 Task: Click on the option Skills.
Action: Mouse moved to (656, 89)
Screenshot: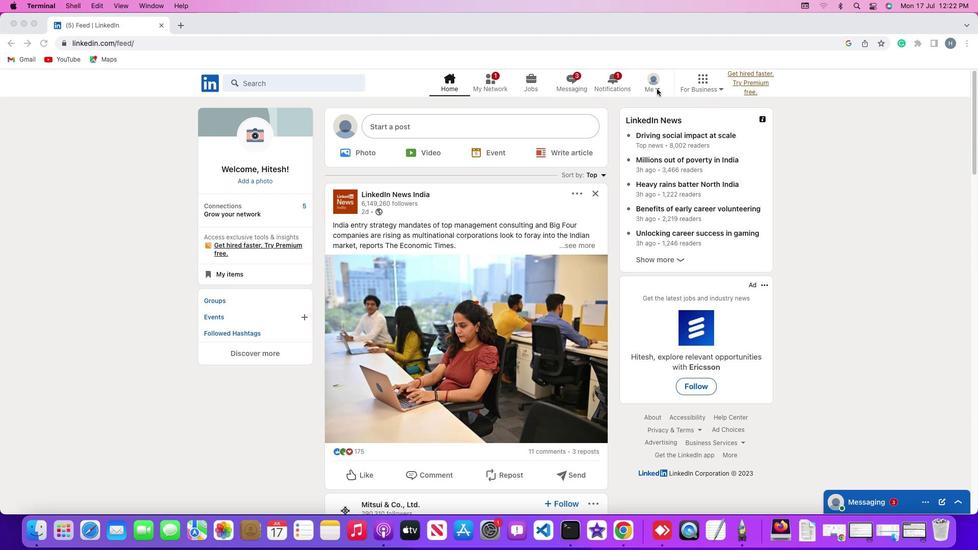 
Action: Mouse pressed left at (656, 89)
Screenshot: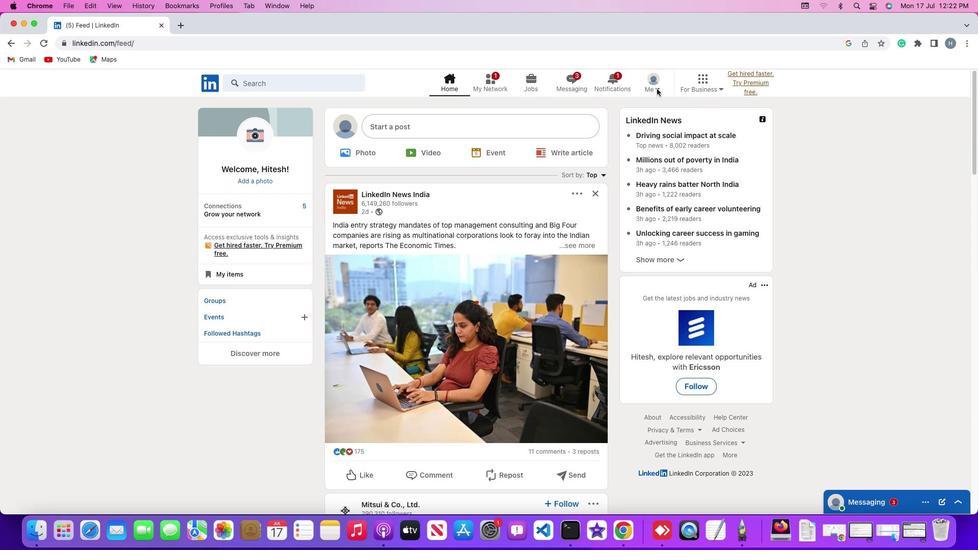 
Action: Mouse moved to (656, 89)
Screenshot: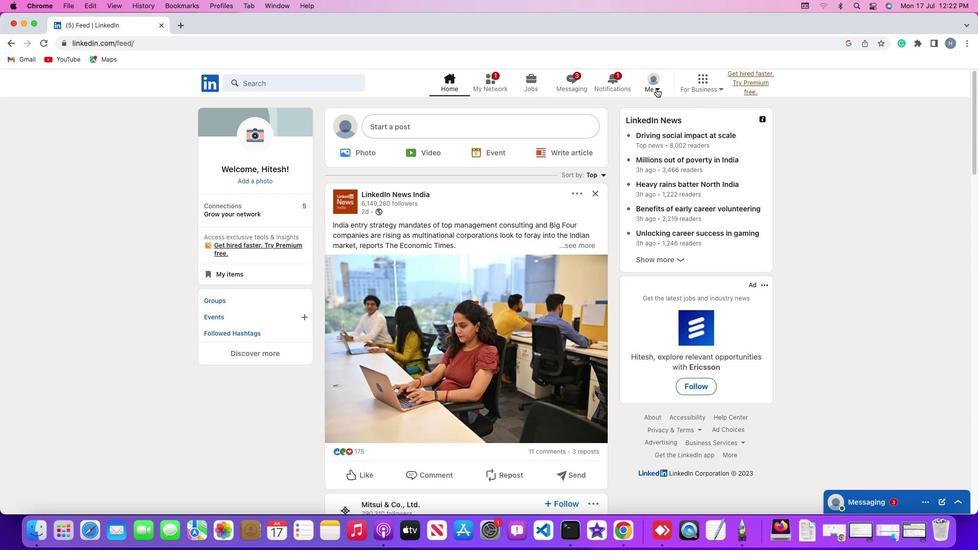 
Action: Mouse pressed left at (656, 89)
Screenshot: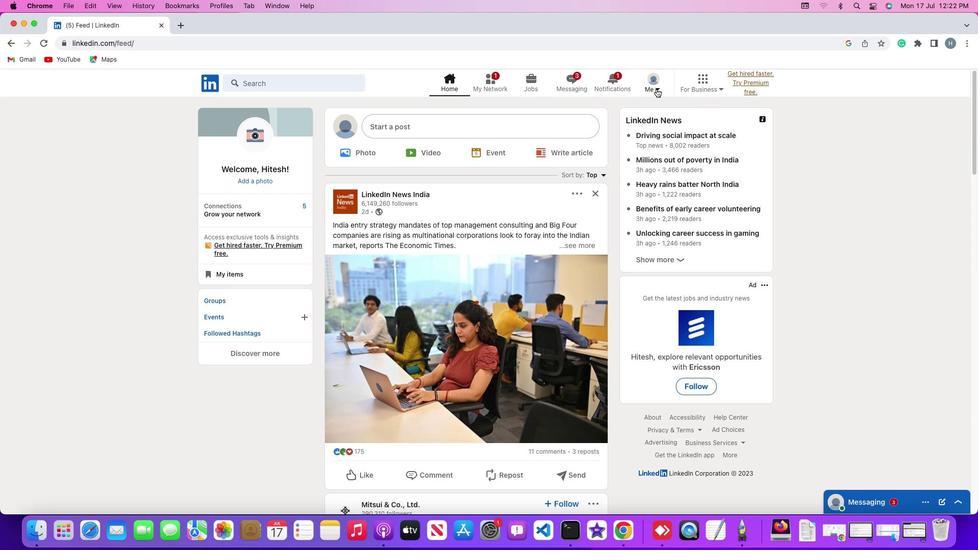 
Action: Mouse moved to (590, 196)
Screenshot: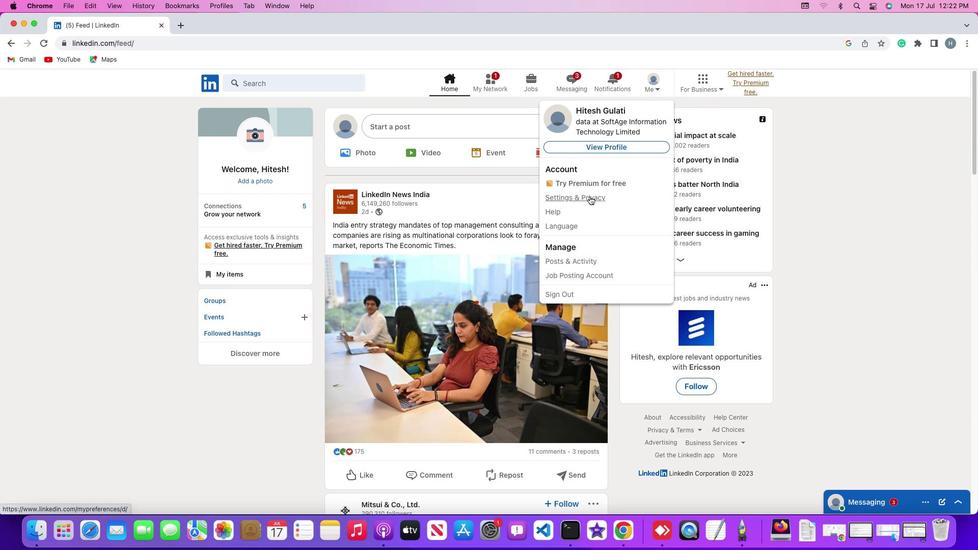 
Action: Mouse pressed left at (590, 196)
Screenshot: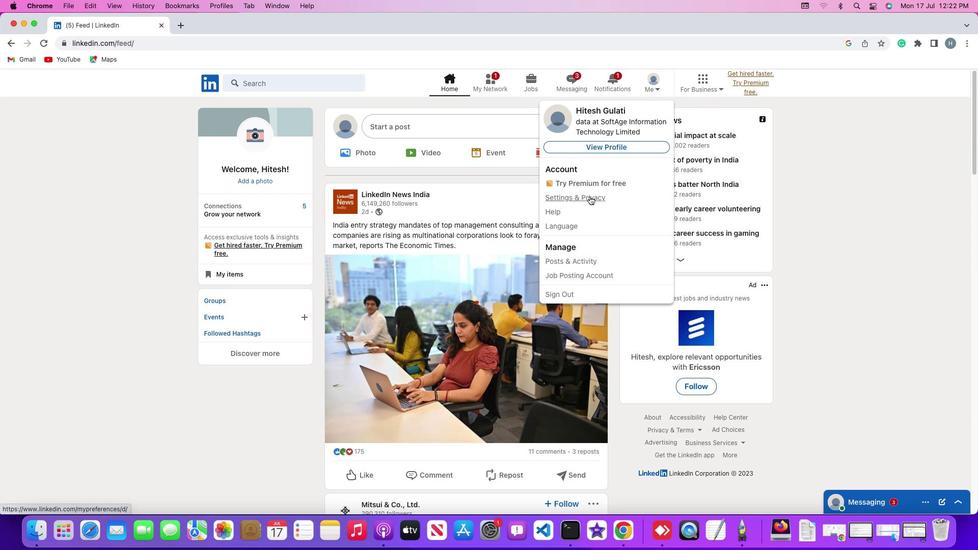
Action: Mouse moved to (71, 306)
Screenshot: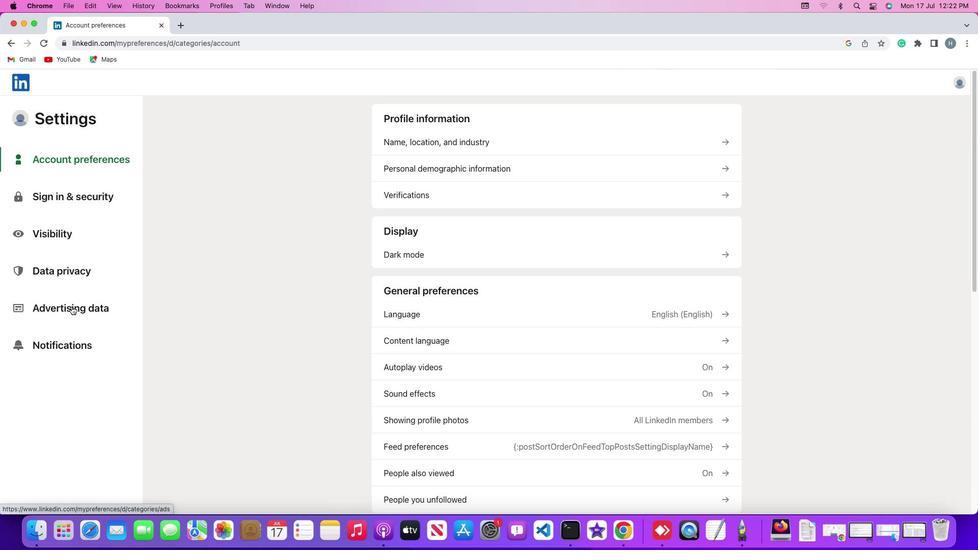 
Action: Mouse pressed left at (71, 306)
Screenshot: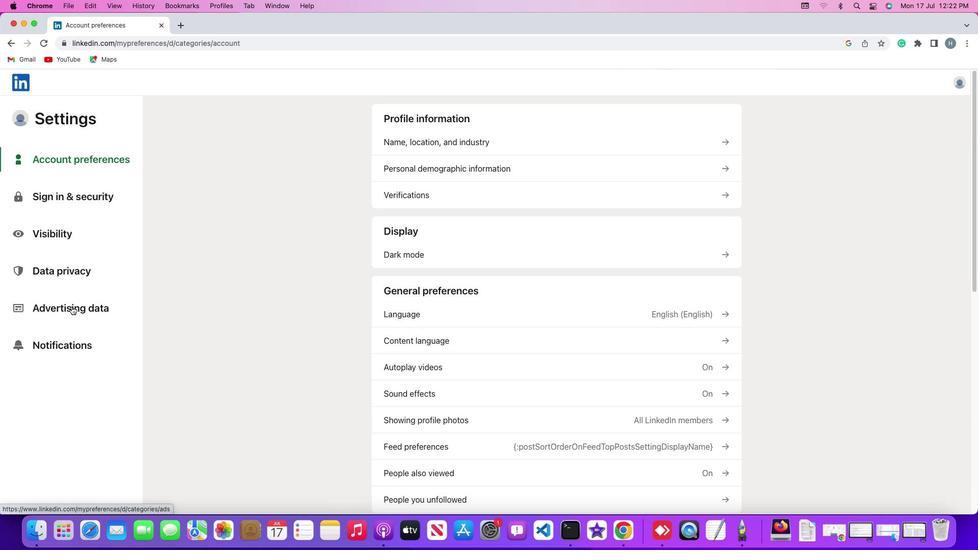 
Action: Mouse moved to (71, 306)
Screenshot: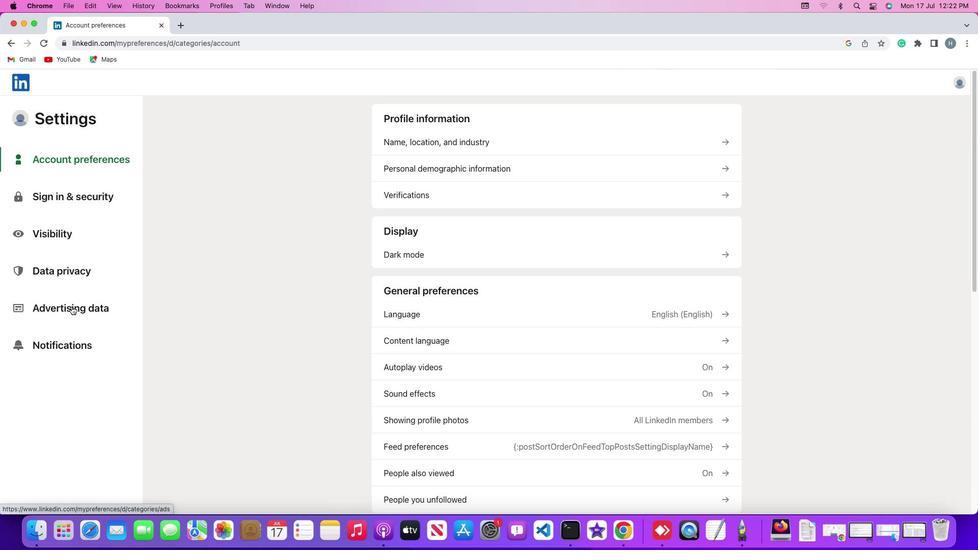 
Action: Mouse pressed left at (71, 306)
Screenshot: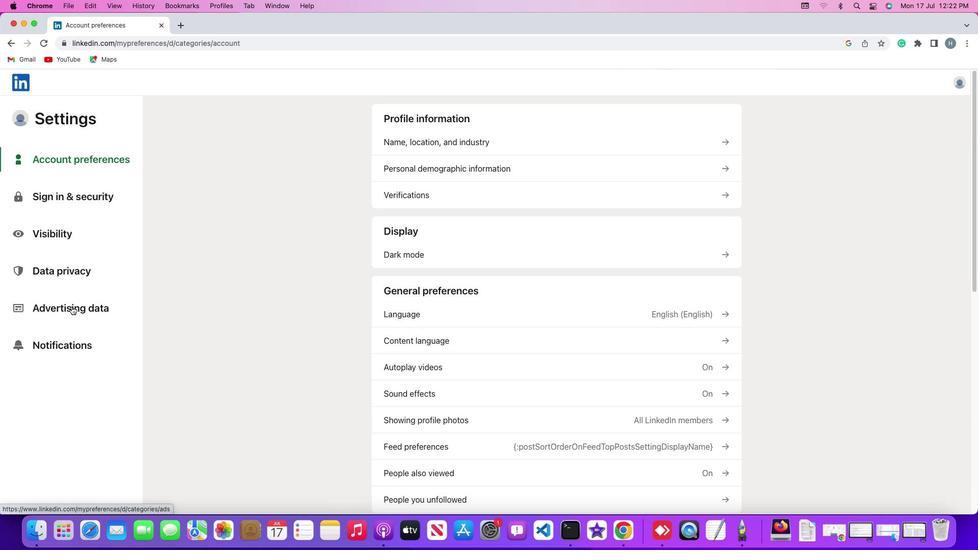 
Action: Mouse moved to (437, 361)
Screenshot: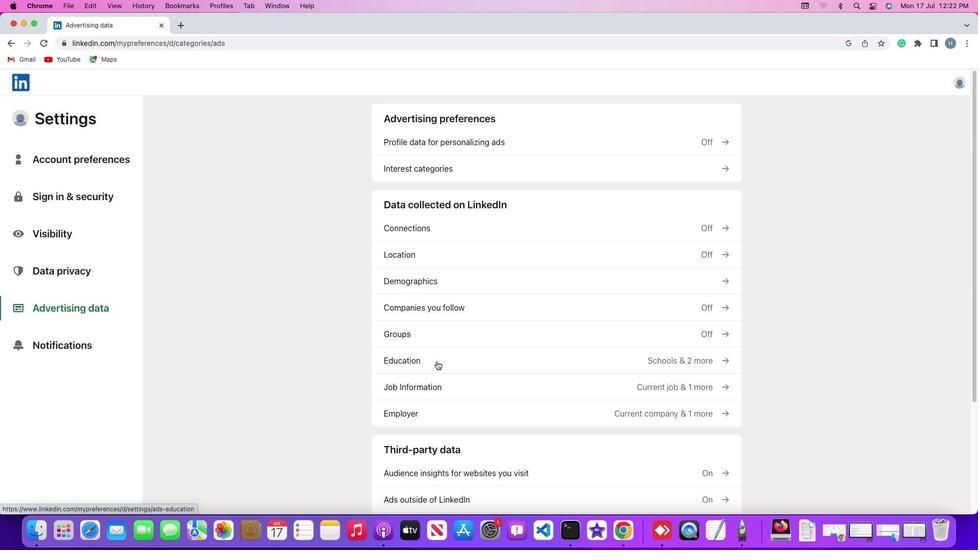 
Action: Mouse pressed left at (437, 361)
Screenshot: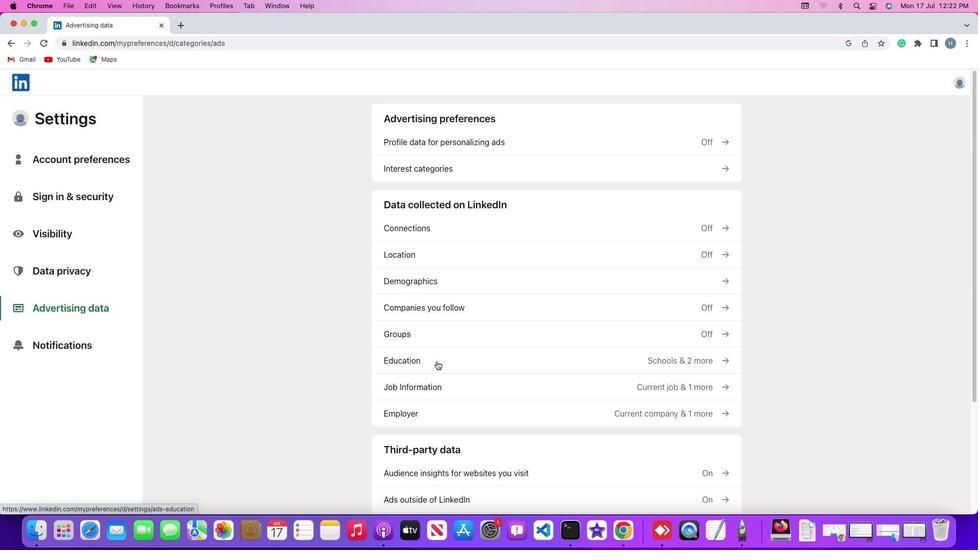
Action: Mouse moved to (393, 248)
Screenshot: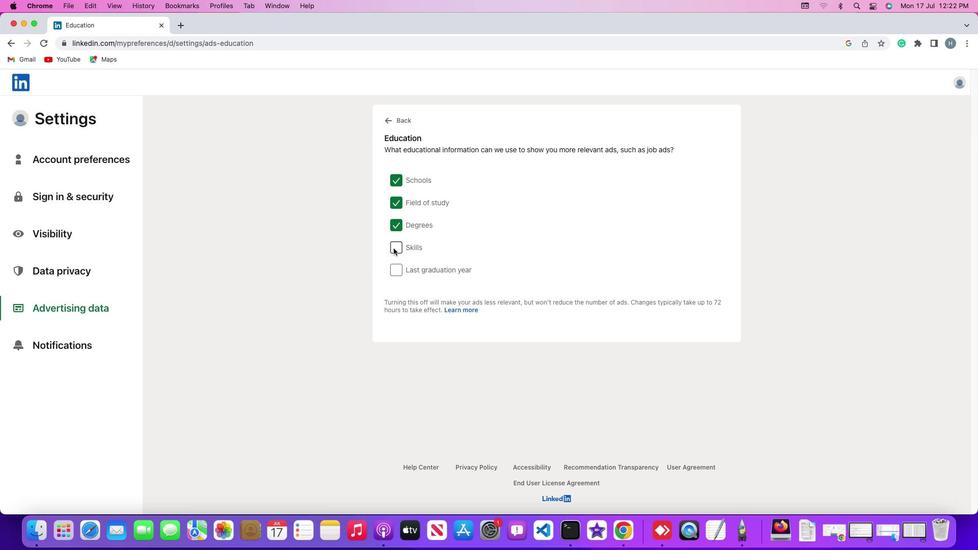 
Action: Mouse pressed left at (393, 248)
Screenshot: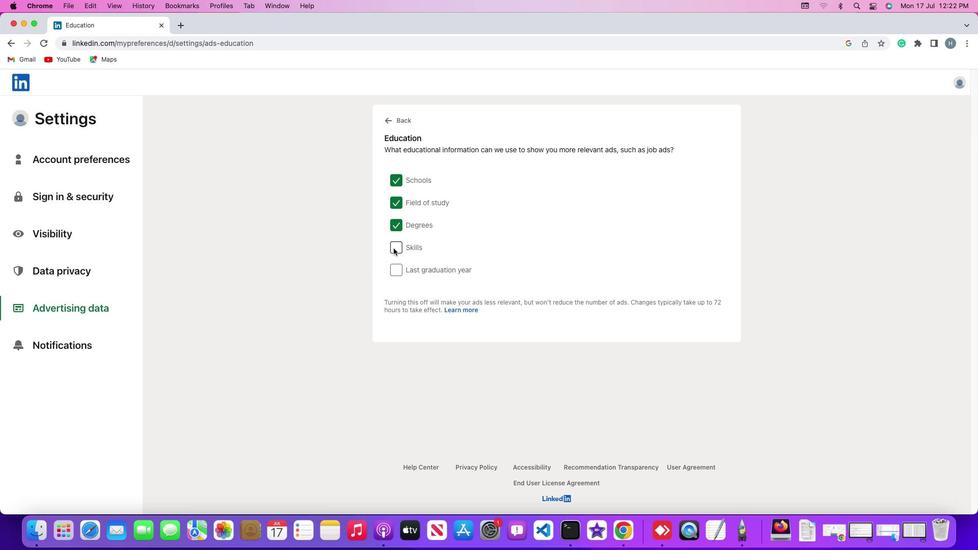 
Action: Mouse moved to (421, 259)
Screenshot: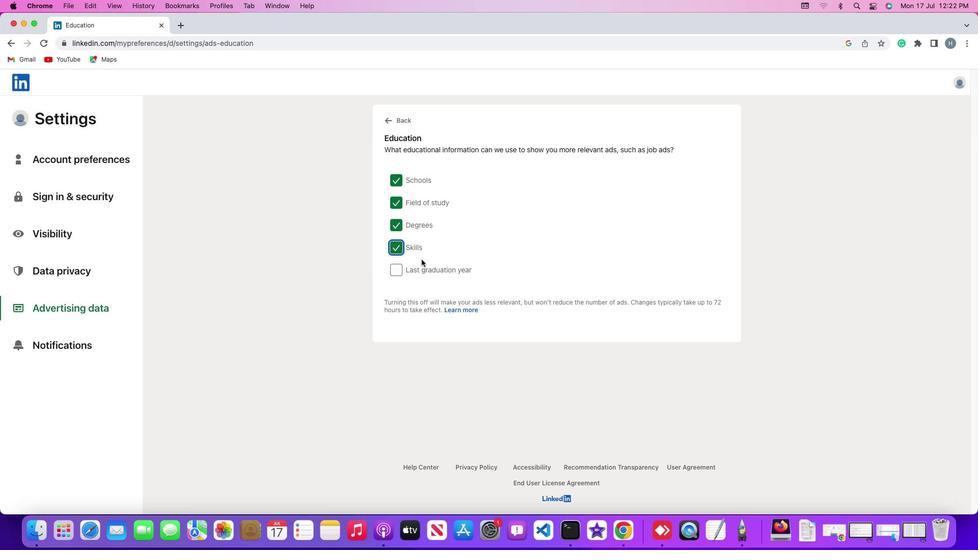 
